 Task: Create Card Video Script Writing in Board Sales Forecasting to Workspace Business Development. Create Card Budget Management Review in Board Brand Strategy to Workspace Business Development. Create Card Video Production Planning in Board Customer Service Ticket Escalation and Resolution to Workspace Business Development
Action: Mouse moved to (44, 283)
Screenshot: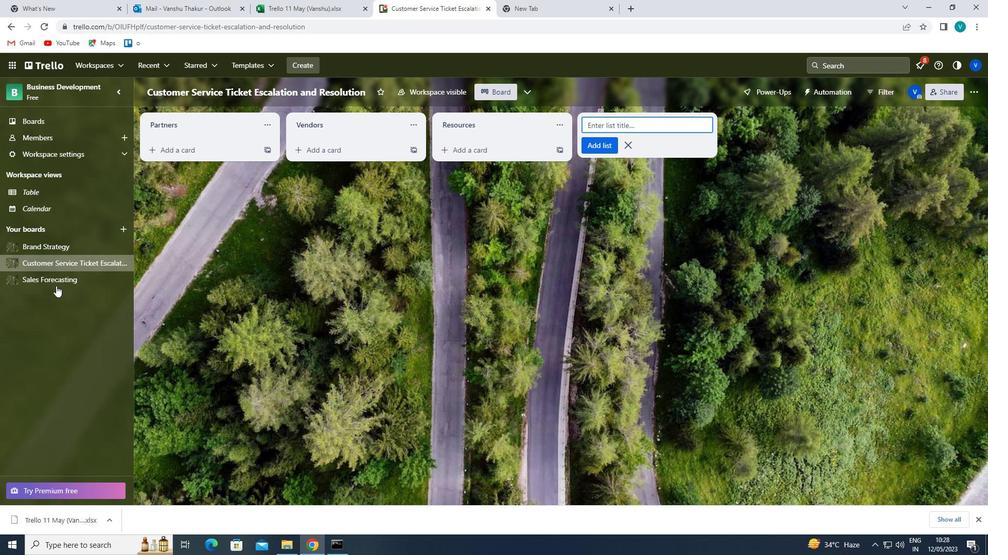 
Action: Mouse pressed left at (44, 283)
Screenshot: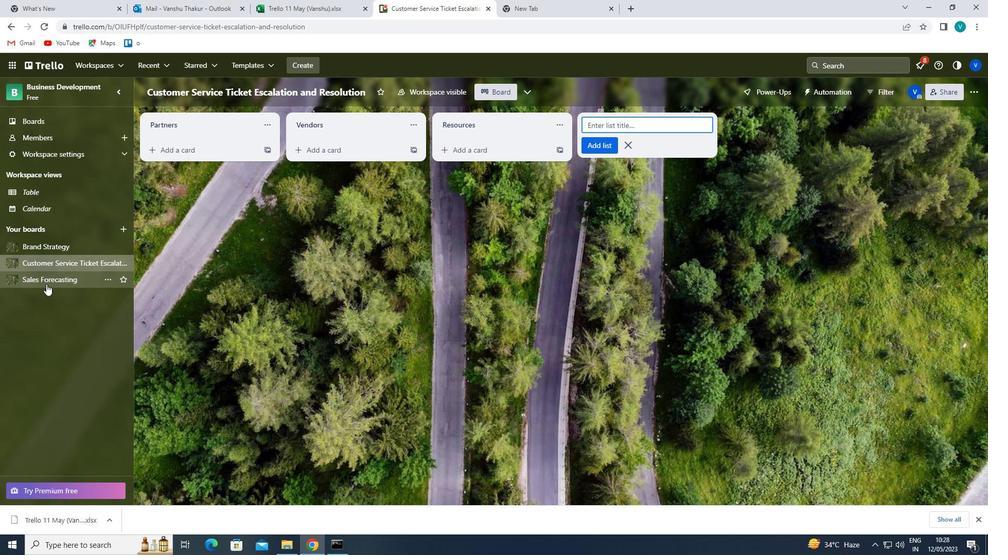 
Action: Mouse moved to (171, 144)
Screenshot: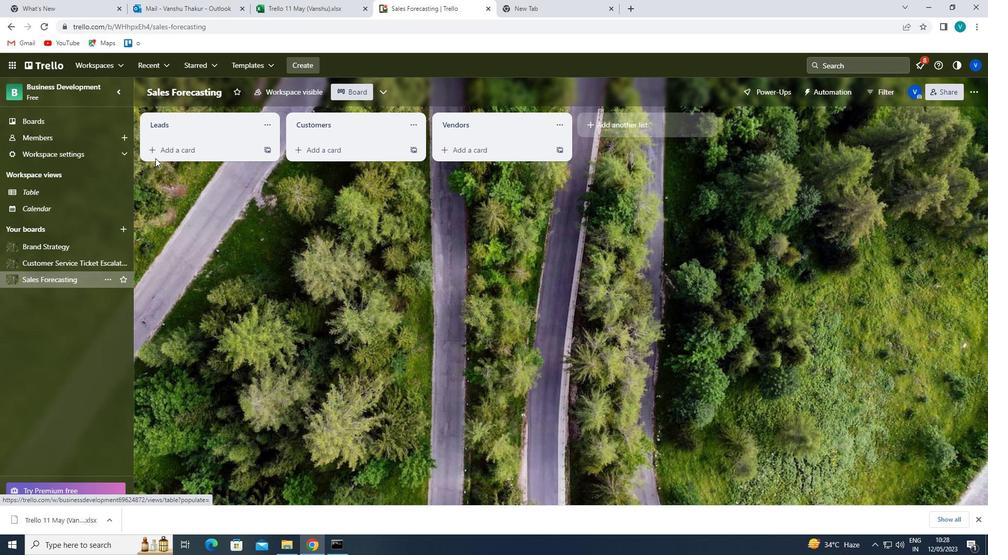 
Action: Mouse pressed left at (171, 144)
Screenshot: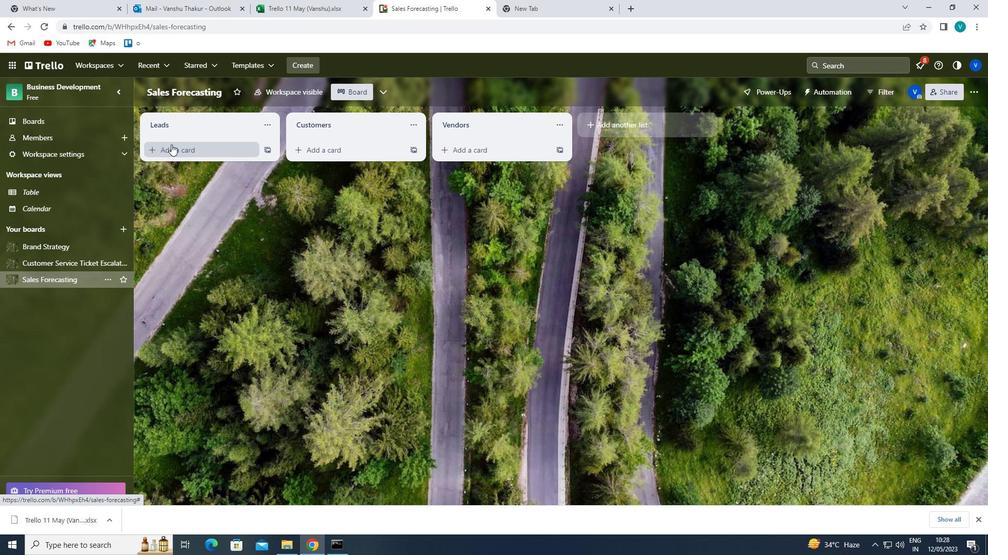 
Action: Key pressed <Key.shift>VIDEO<Key.space><Key.shift>SCRIPT<Key.space><Key.shift>WRITING<Key.enter>
Screenshot: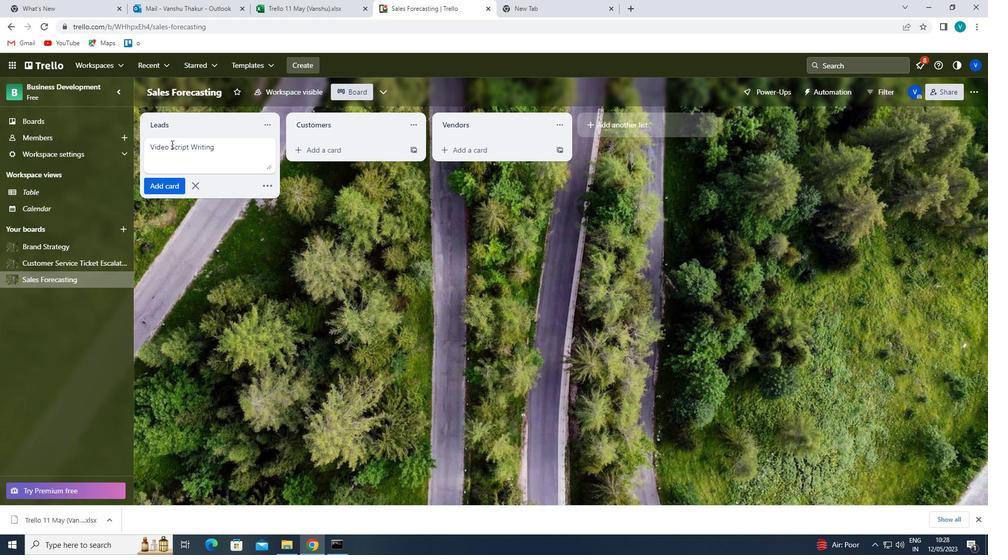 
Action: Mouse moved to (70, 242)
Screenshot: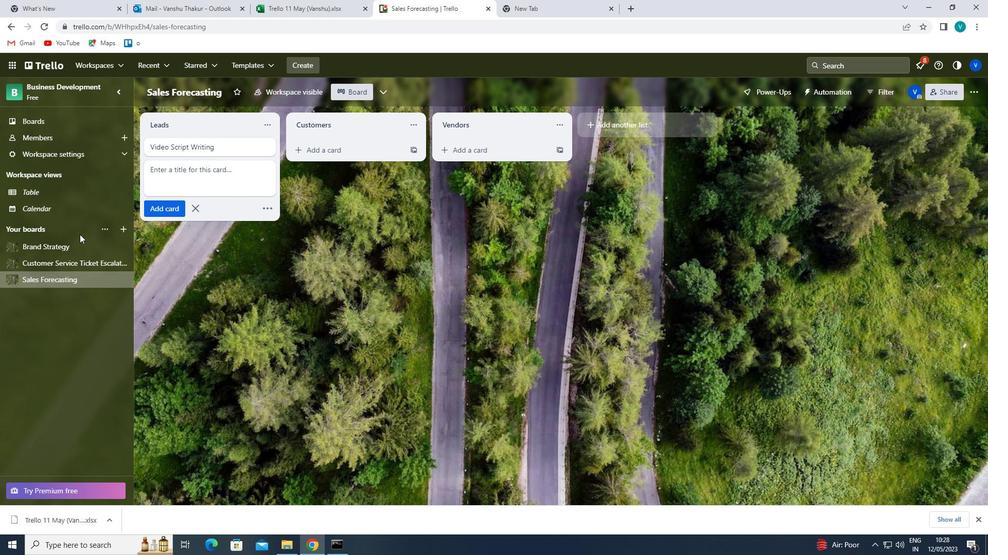 
Action: Mouse pressed left at (70, 242)
Screenshot: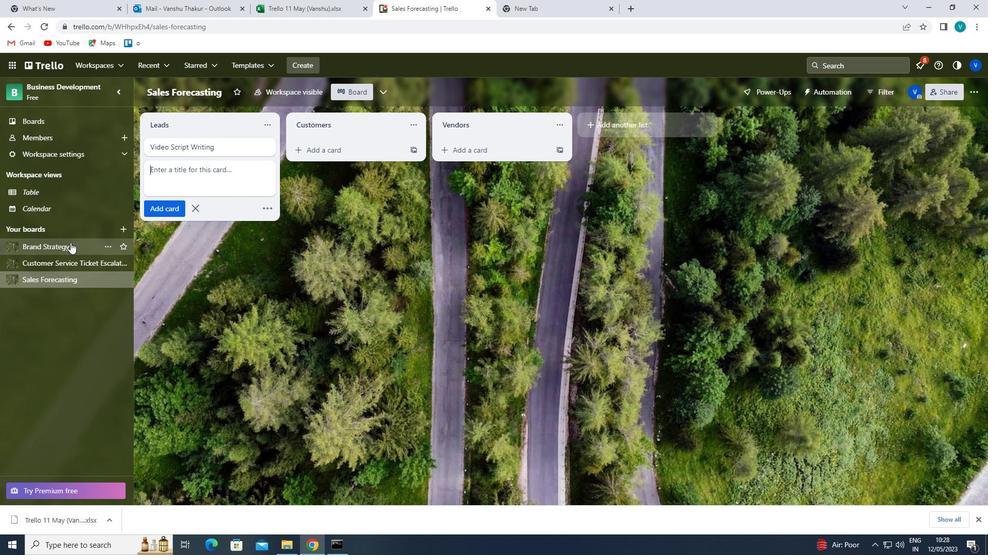 
Action: Mouse moved to (172, 152)
Screenshot: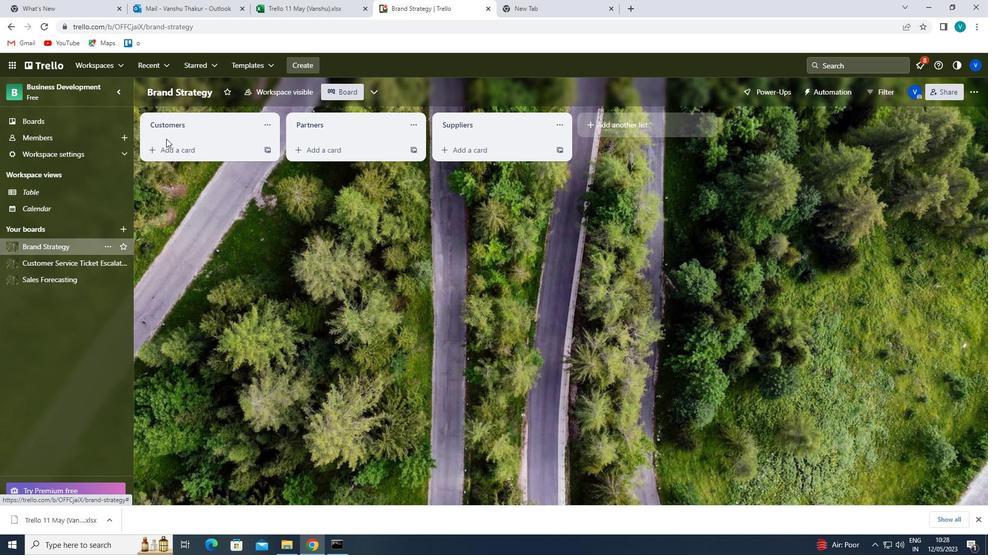 
Action: Mouse pressed left at (172, 152)
Screenshot: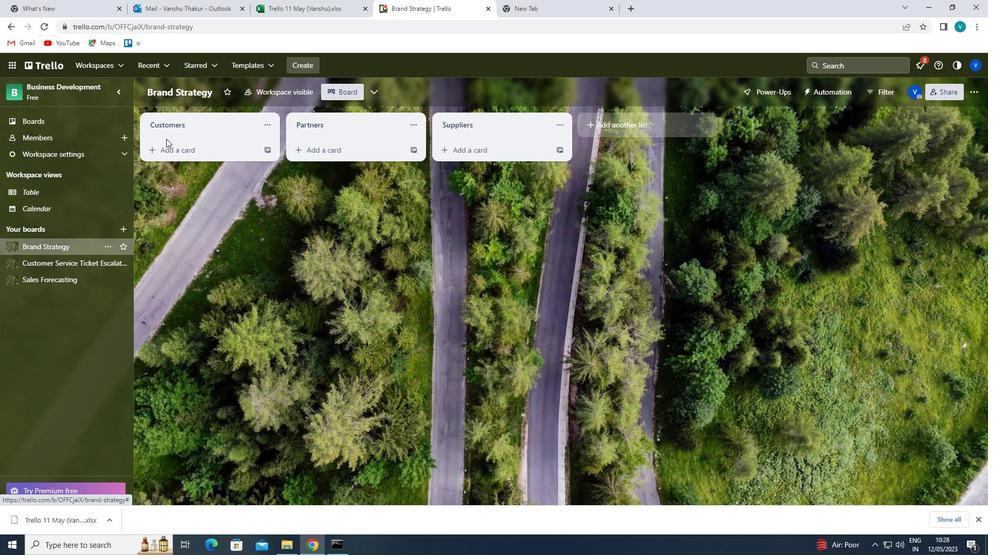 
Action: Mouse moved to (171, 160)
Screenshot: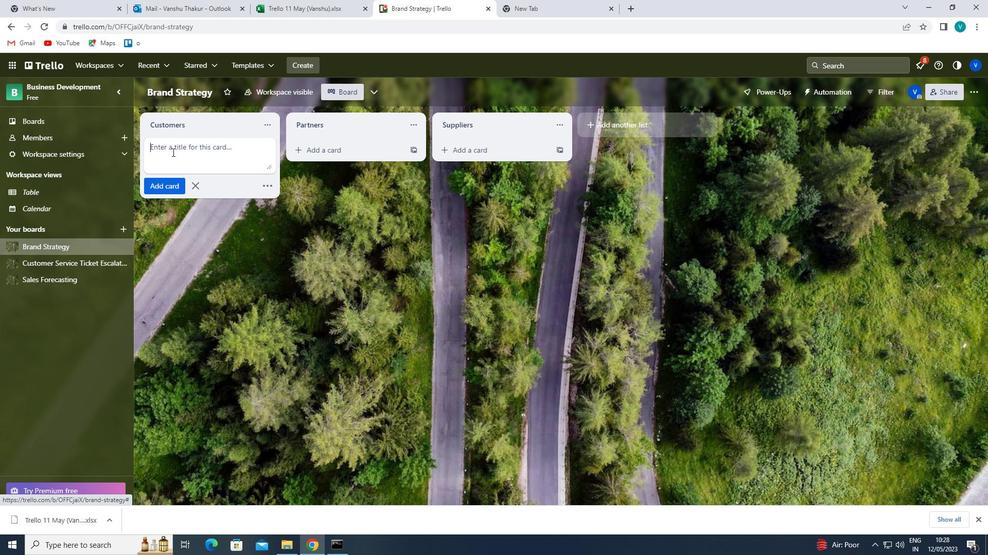 
Action: Key pressed <Key.shift>BUDGET<Key.space><Key.shift>MANAGEMENT<Key.space><Key.shift>REVIEW<Key.enter>
Screenshot: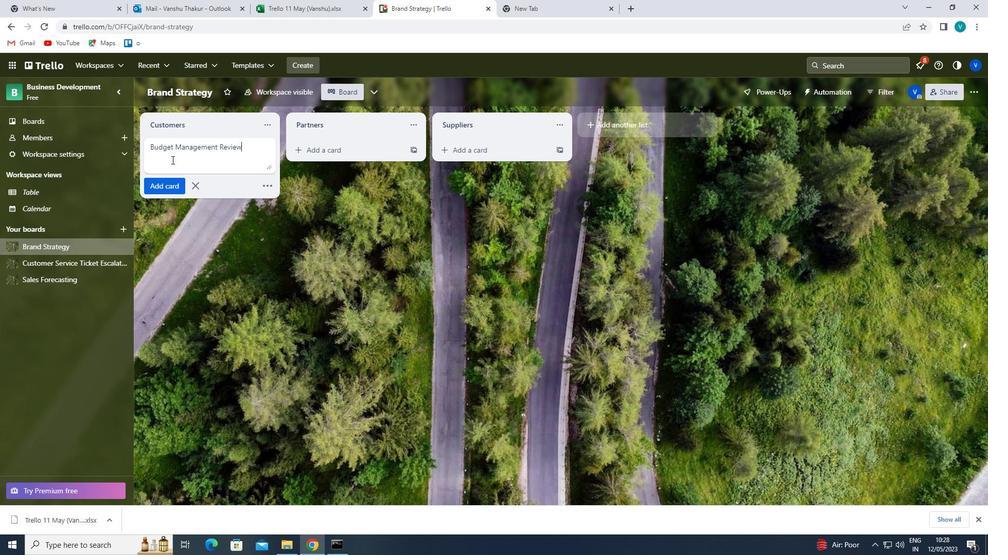 
Action: Mouse moved to (56, 262)
Screenshot: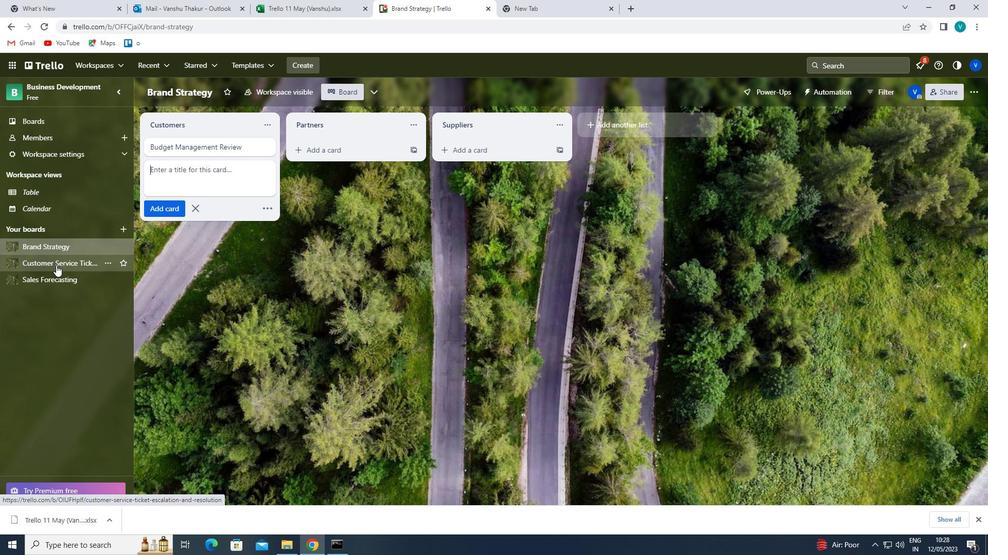 
Action: Mouse pressed left at (56, 262)
Screenshot: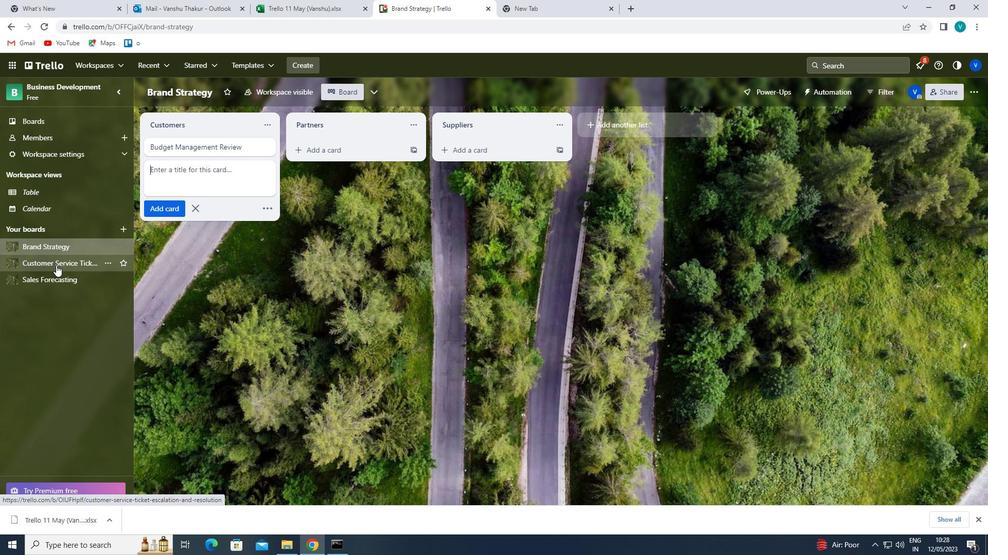 
Action: Mouse moved to (196, 145)
Screenshot: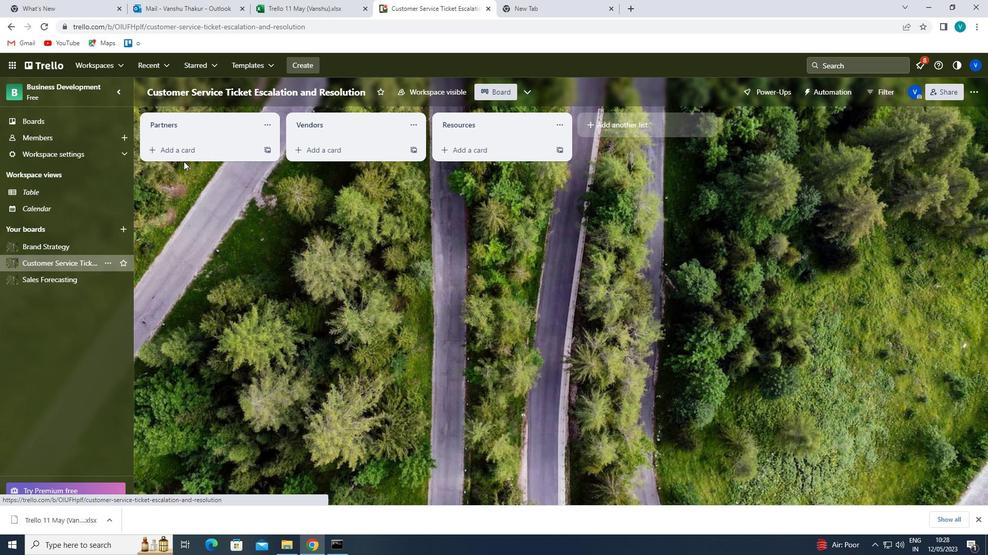 
Action: Mouse pressed left at (196, 145)
Screenshot: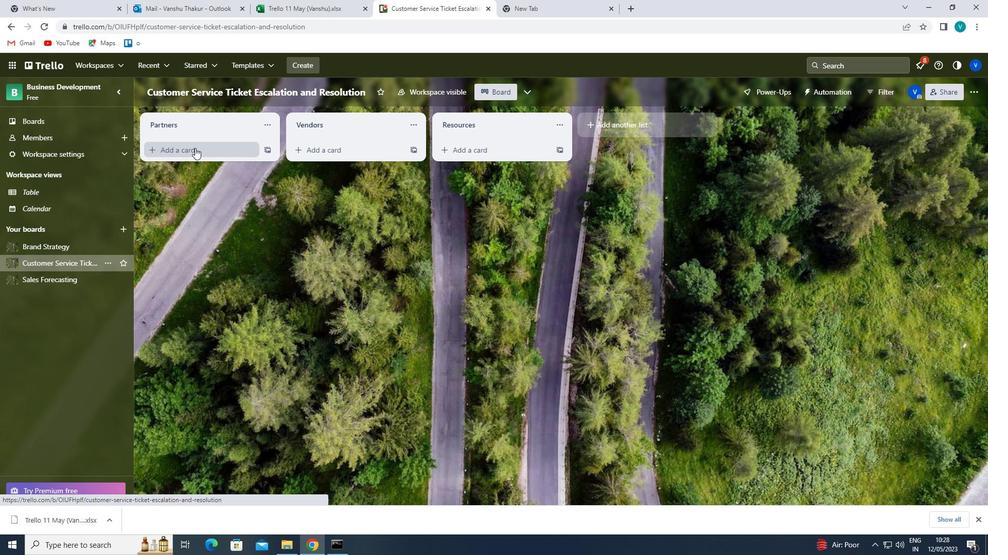
Action: Key pressed <Key.shift>
Screenshot: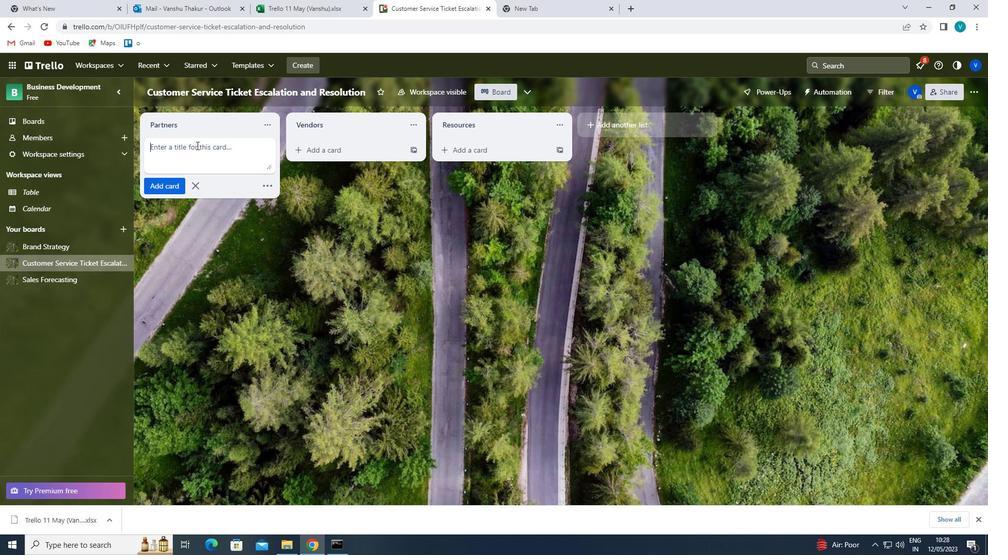 
Action: Mouse moved to (196, 145)
Screenshot: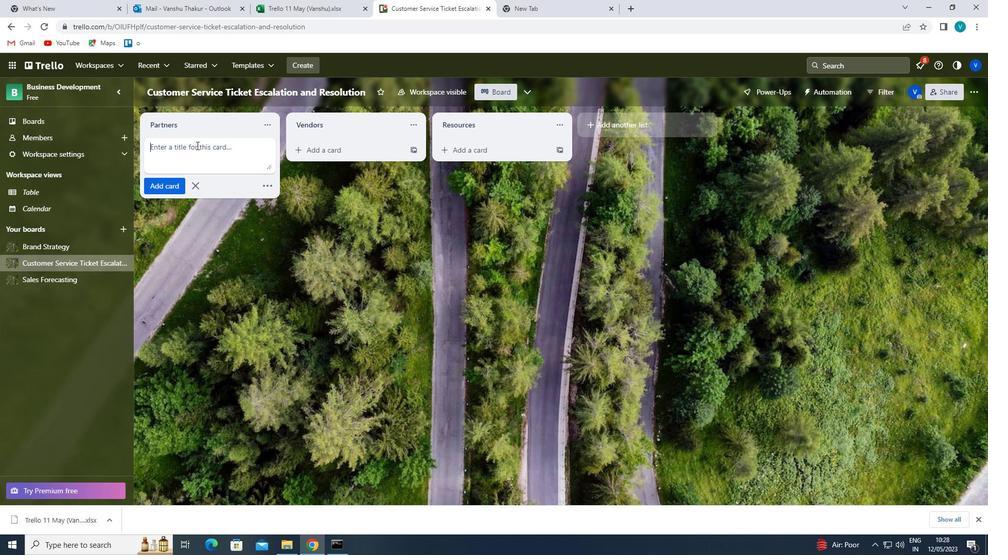
Action: Key pressed VIDEO<Key.space><Key.shift>PRODUCTION<Key.space><Key.shift>PLANNING<Key.enter>
Screenshot: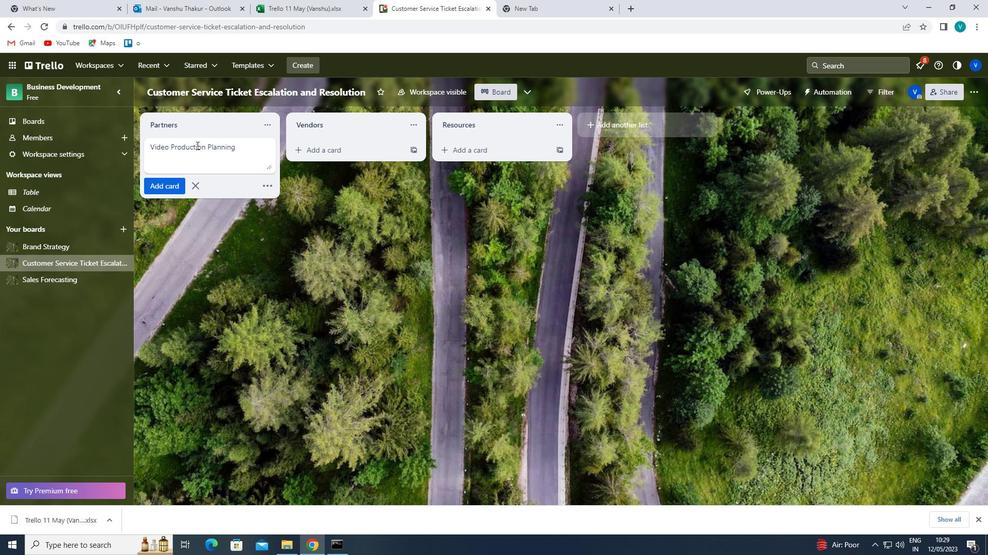 
